 Task: Create new contact,   with mail id: 'HillNora@Gmail.com', first name: 'Nora', Last name: 'Hill', Job Title: IT Consultant, Phone number (916) 555-5678. Change life cycle stage to  'Lead' and lead status to 'New'. Add new company to the associated contact: wustl.edu and type: Vendor. Logged in from softage.4@softage.net
Action: Mouse moved to (66, 50)
Screenshot: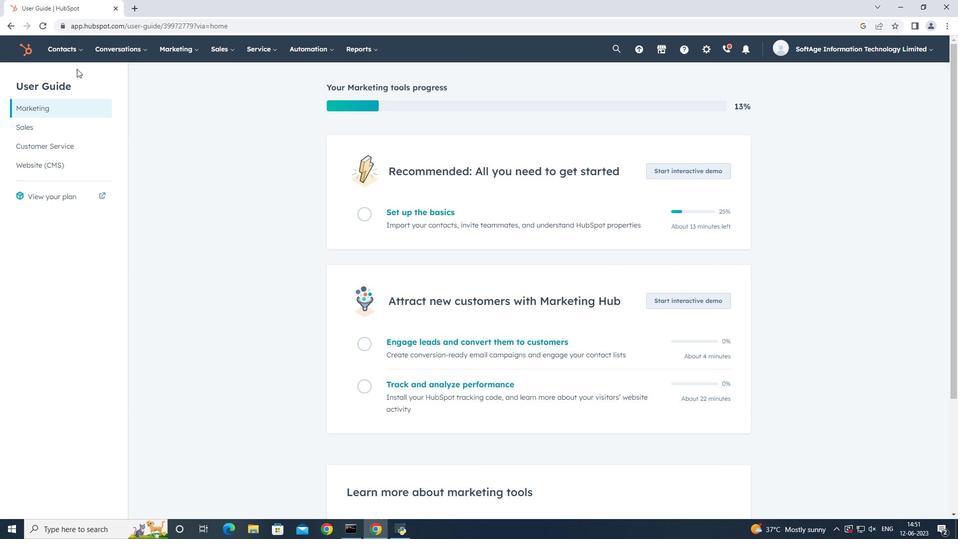 
Action: Mouse pressed left at (66, 50)
Screenshot: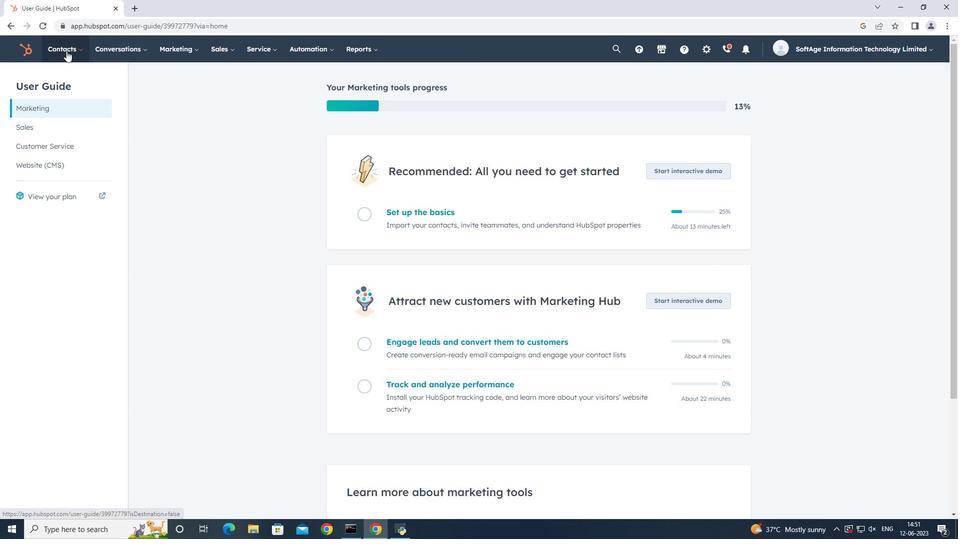 
Action: Mouse moved to (84, 73)
Screenshot: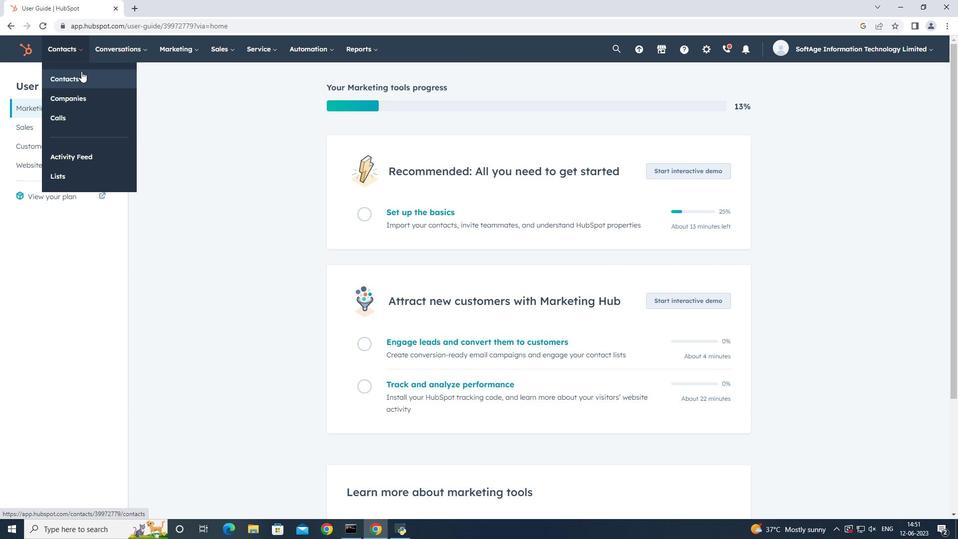 
Action: Mouse pressed left at (84, 73)
Screenshot: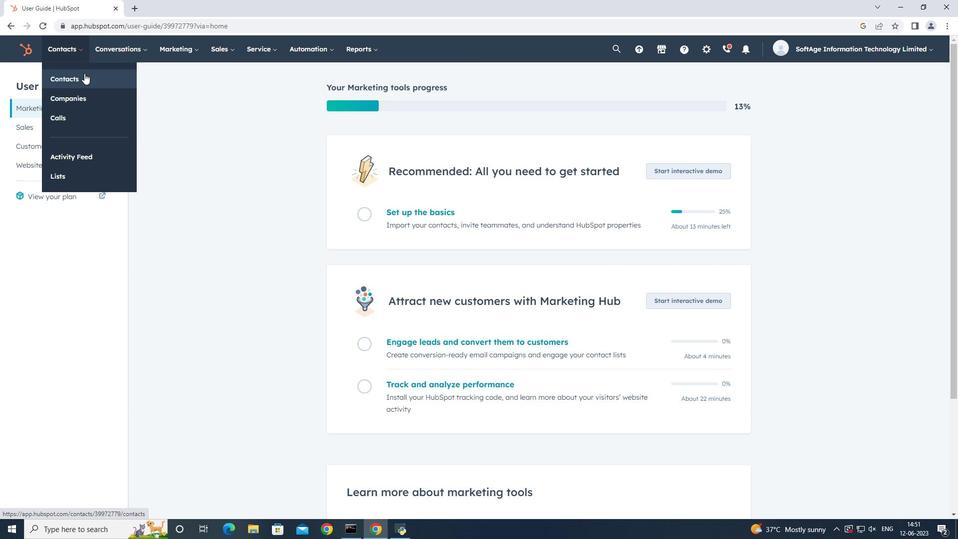 
Action: Mouse moved to (907, 85)
Screenshot: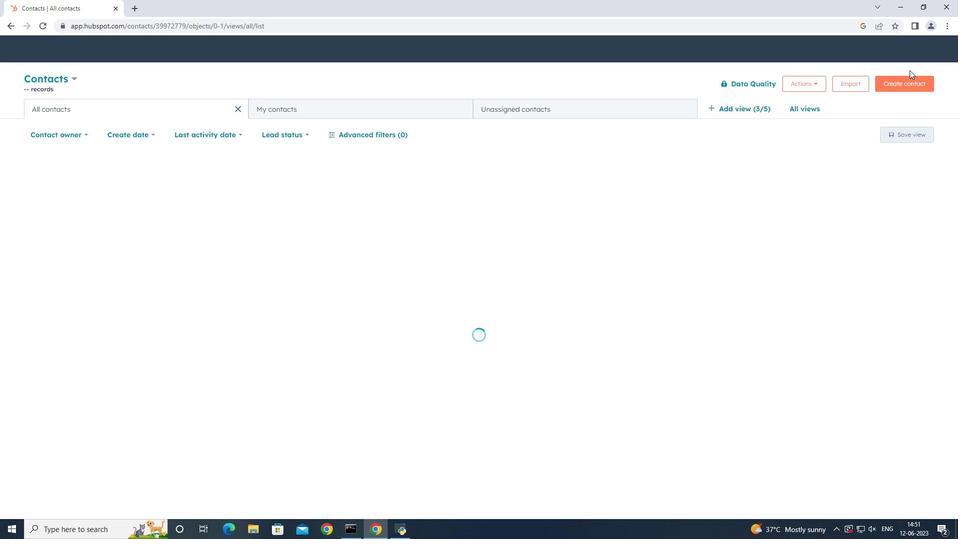 
Action: Mouse pressed left at (907, 85)
Screenshot: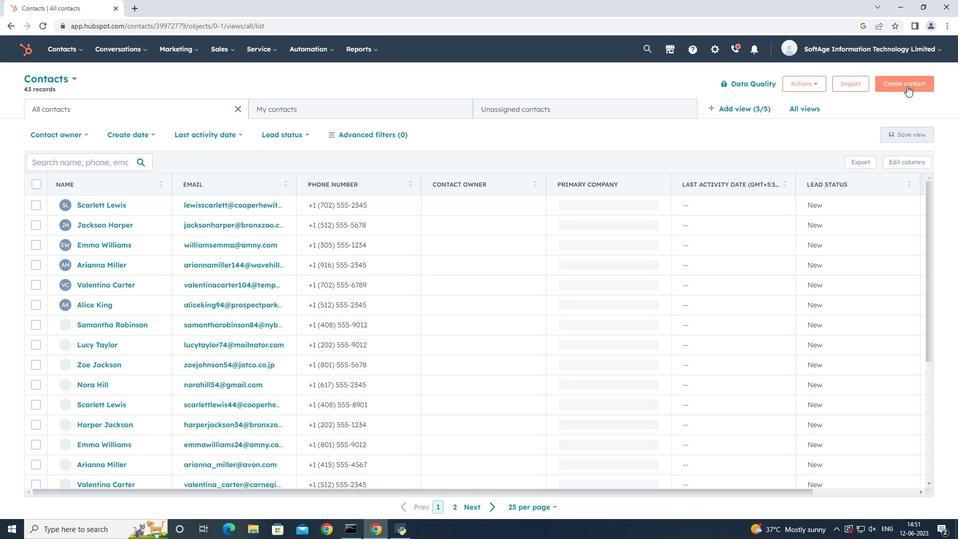 
Action: Mouse moved to (730, 128)
Screenshot: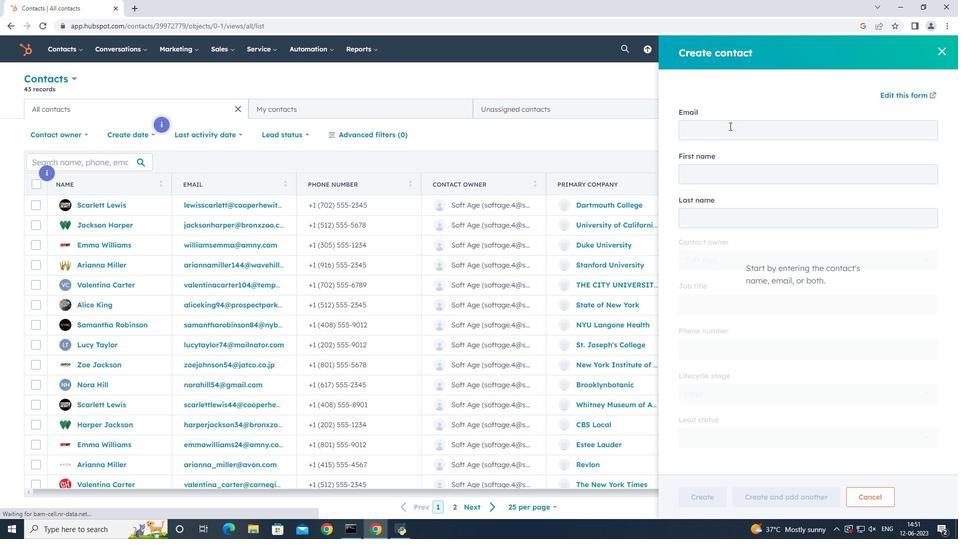 
Action: Mouse pressed left at (730, 128)
Screenshot: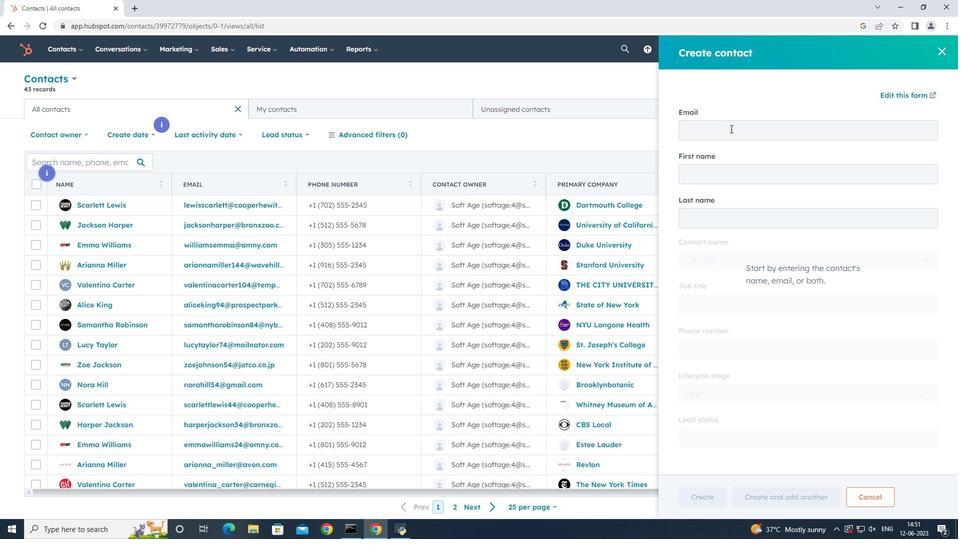 
Action: Key pressed <Key.shift>Hill<Key.shift>Nora<Key.shift>@gmail.com<Key.tab><Key.shift><Key.shift><Key.shift><Key.shift><Key.shift><Key.shift><Key.shift><Key.shift><Key.shift><Key.shift><Key.shift><Key.shift><Key.shift><Key.shift><Key.shift><Key.shift><Key.shift><Key.shift><Key.shift><Key.shift><Key.shift><Key.shift><Key.shift>H<Key.backspace><Key.shift>Nora<Key.tab><Key.shift><Key.shift>Hill
Screenshot: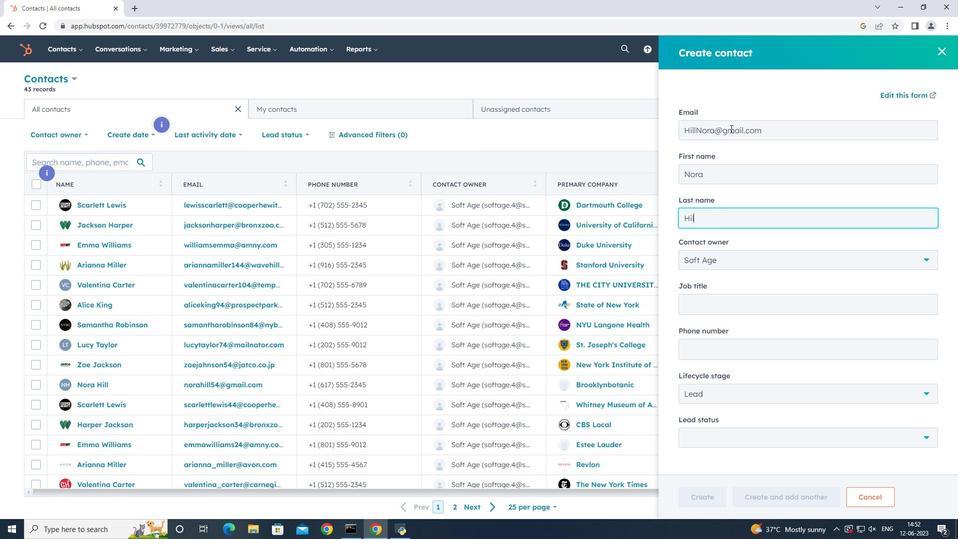
Action: Mouse moved to (822, 299)
Screenshot: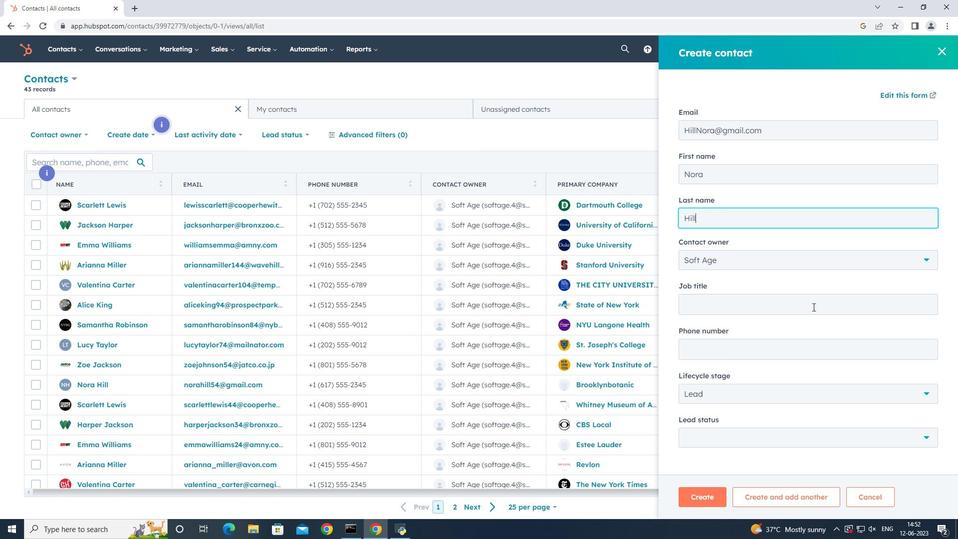
Action: Mouse pressed left at (822, 299)
Screenshot: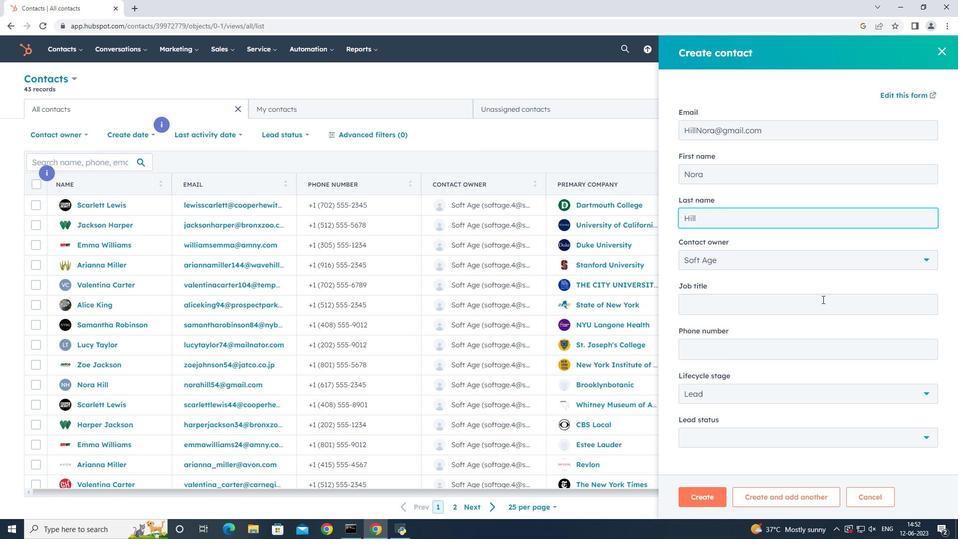 
Action: Mouse moved to (827, 298)
Screenshot: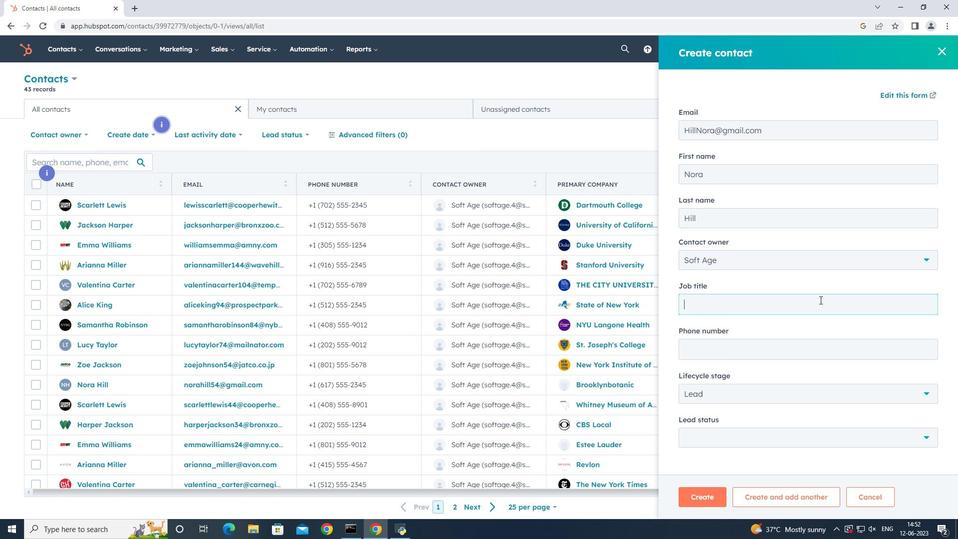 
Action: Key pressed <Key.shift_r>IT<Key.space><Key.shift><Key.shift><Key.shift>Consultant
Screenshot: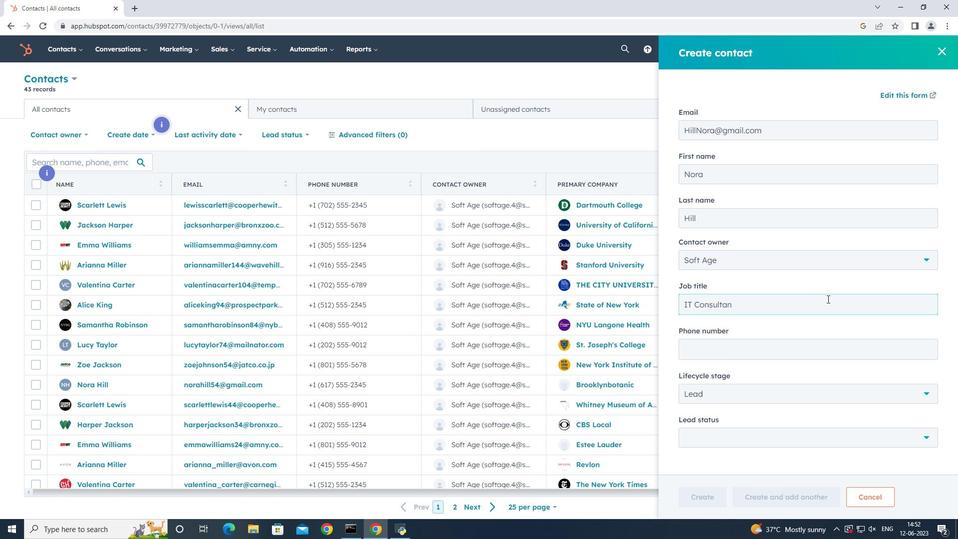 
Action: Mouse moved to (826, 353)
Screenshot: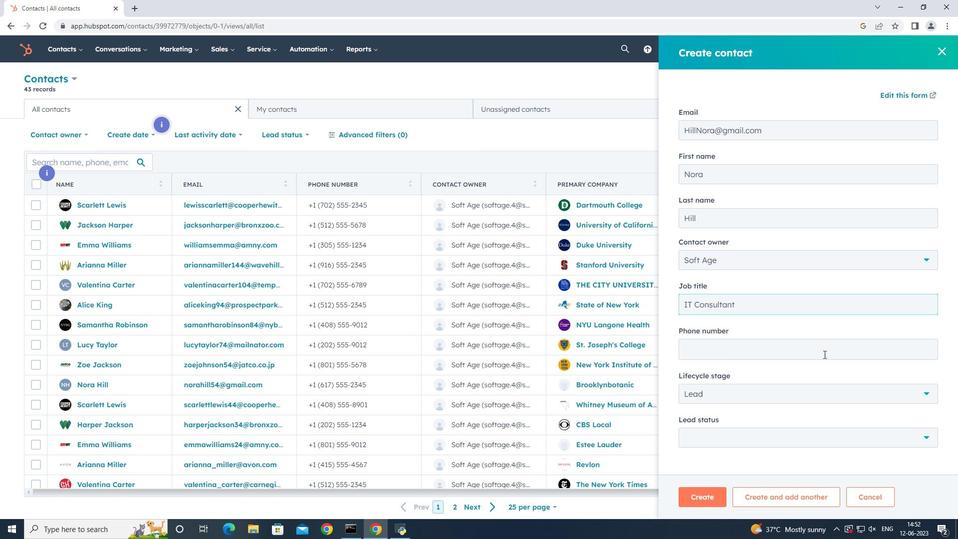 
Action: Mouse pressed left at (826, 353)
Screenshot: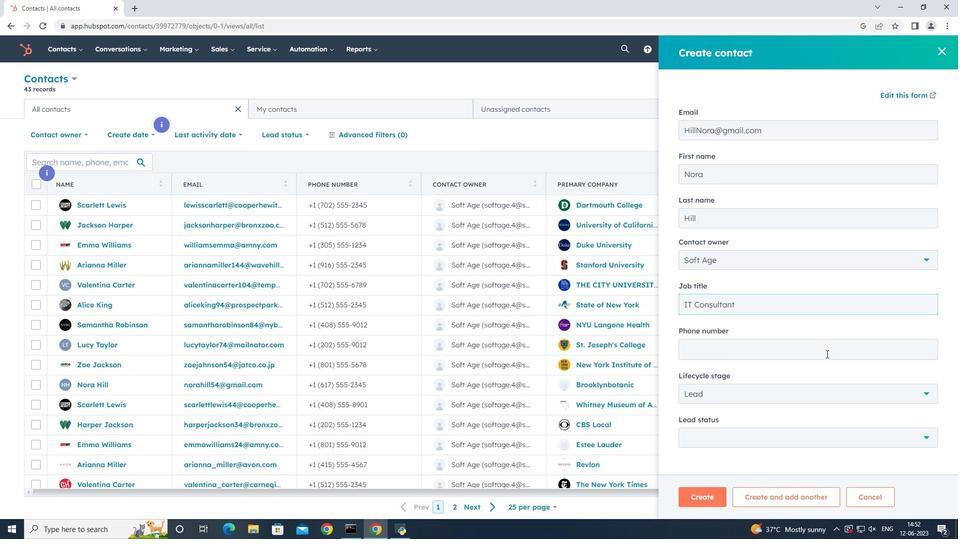 
Action: Mouse moved to (871, 350)
Screenshot: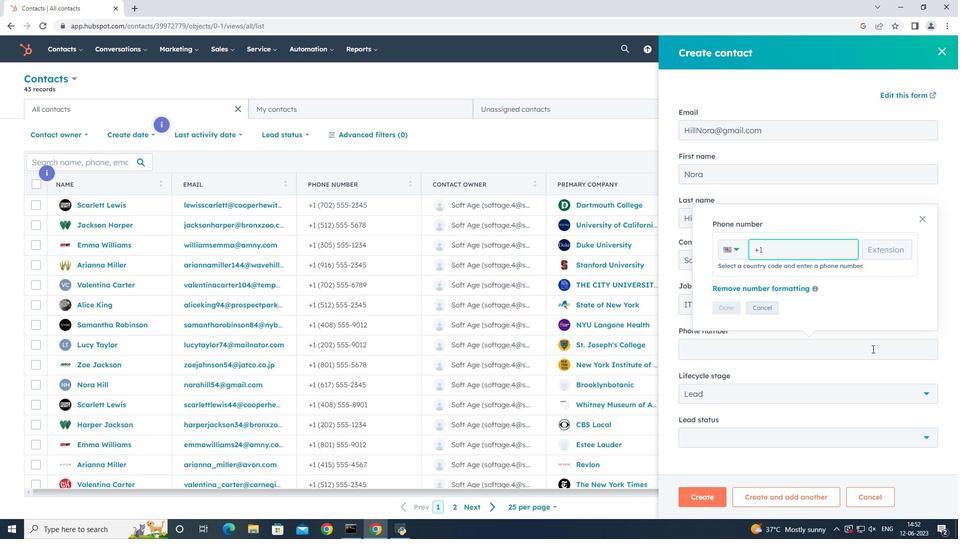 
Action: Key pressed 9165555678
Screenshot: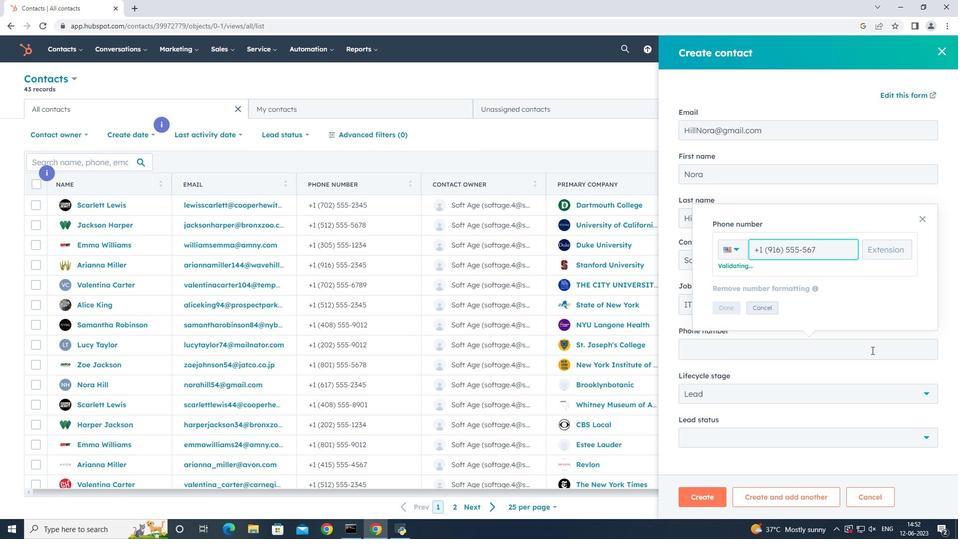 
Action: Mouse moved to (716, 308)
Screenshot: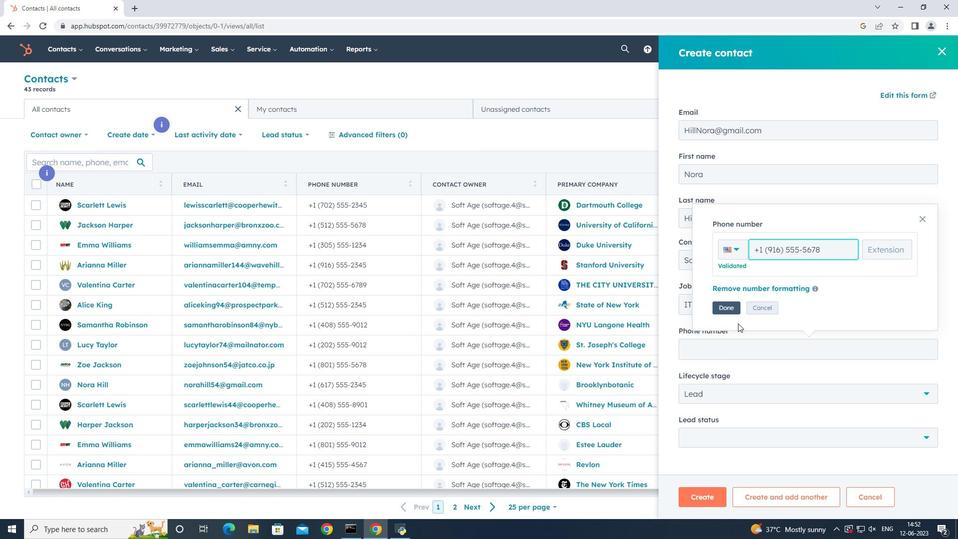 
Action: Mouse pressed left at (716, 308)
Screenshot: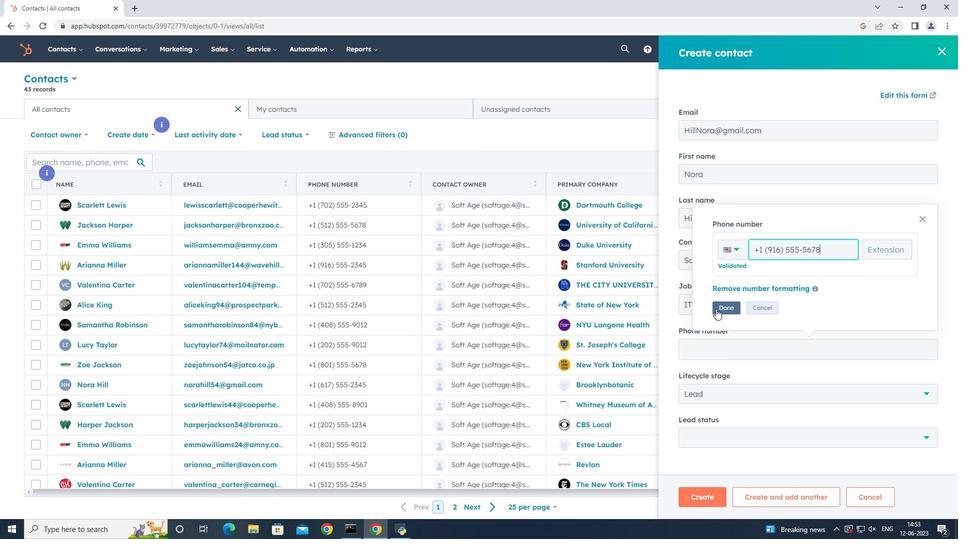 
Action: Mouse moved to (782, 393)
Screenshot: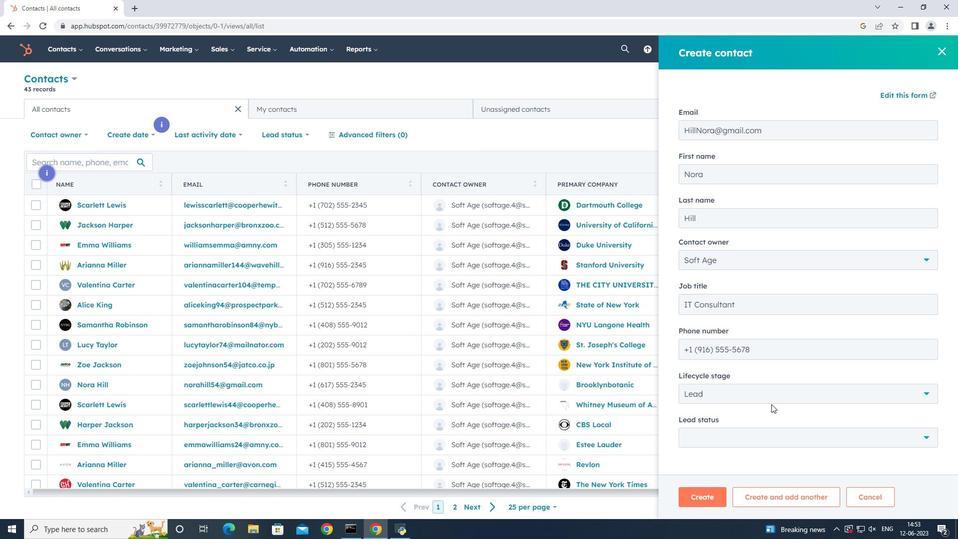 
Action: Mouse pressed left at (782, 393)
Screenshot: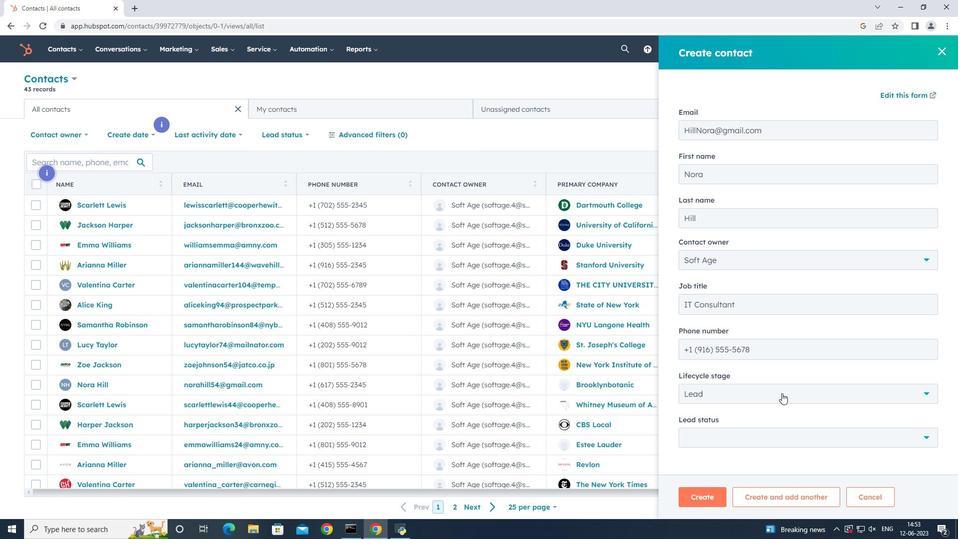 
Action: Mouse moved to (781, 295)
Screenshot: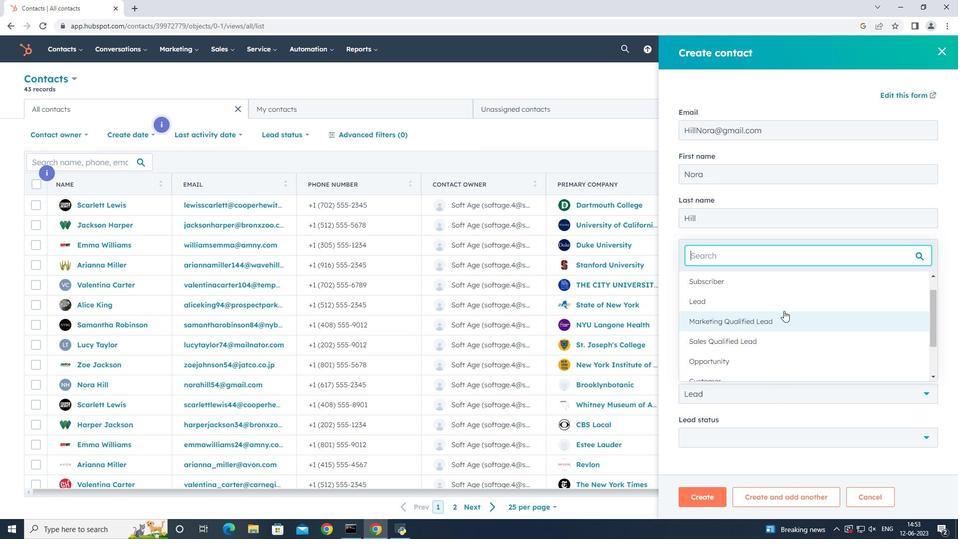 
Action: Mouse pressed left at (781, 295)
Screenshot: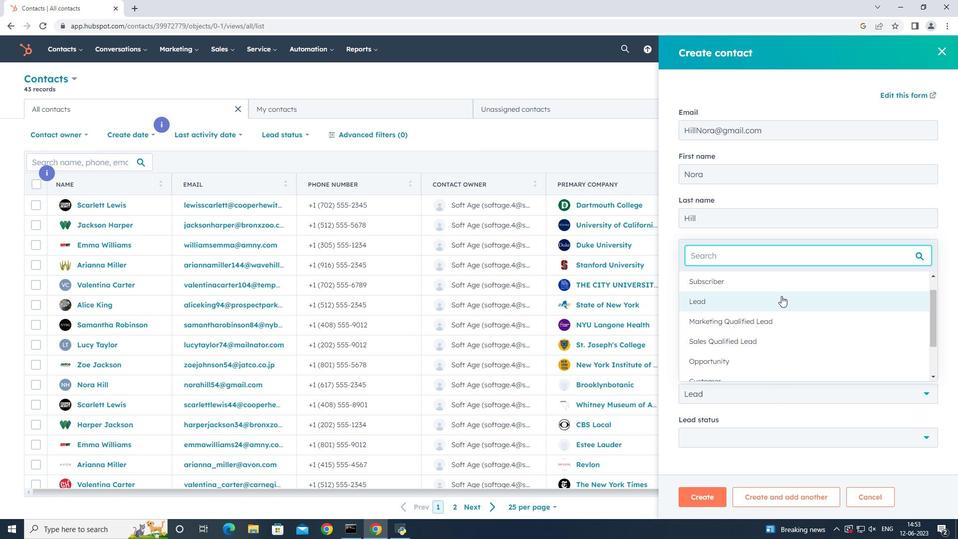 
Action: Mouse moved to (774, 436)
Screenshot: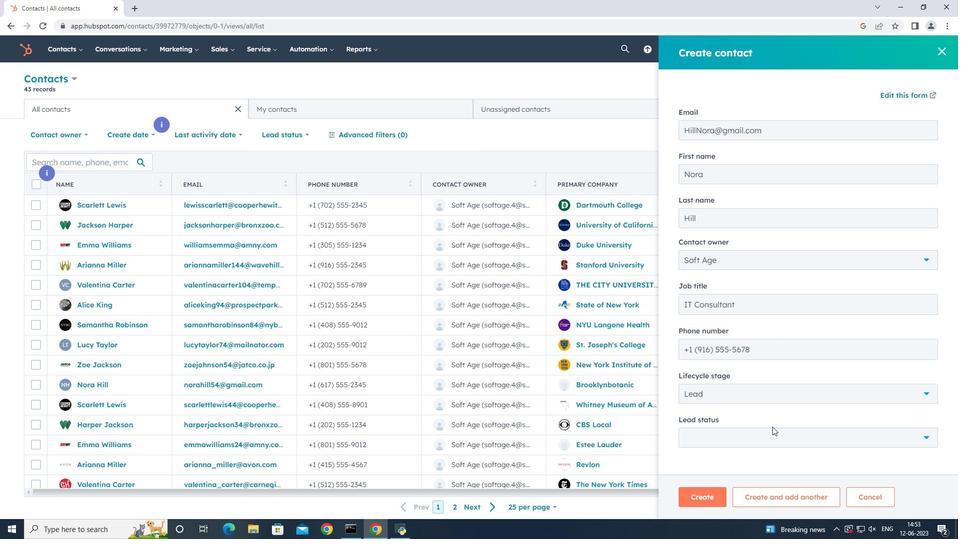 
Action: Mouse pressed left at (774, 436)
Screenshot: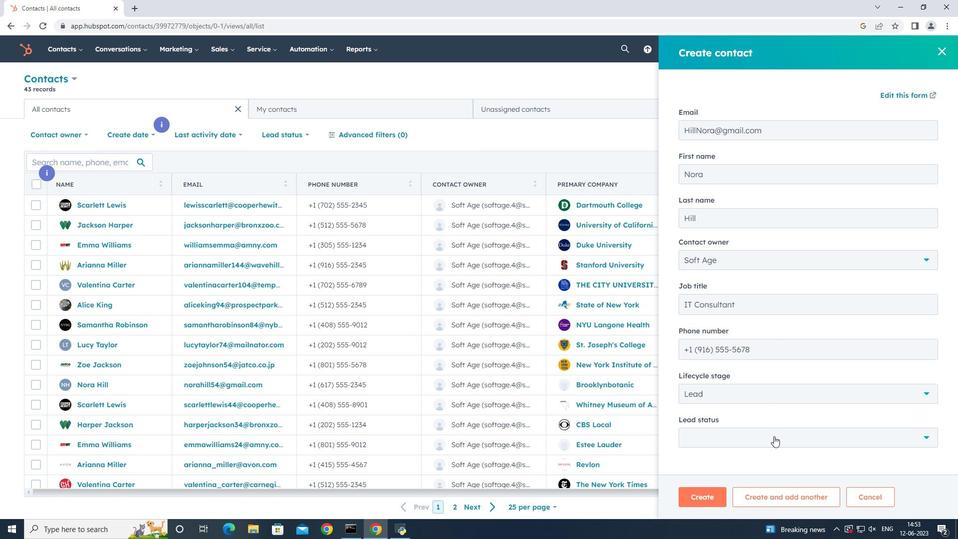 
Action: Mouse moved to (789, 350)
Screenshot: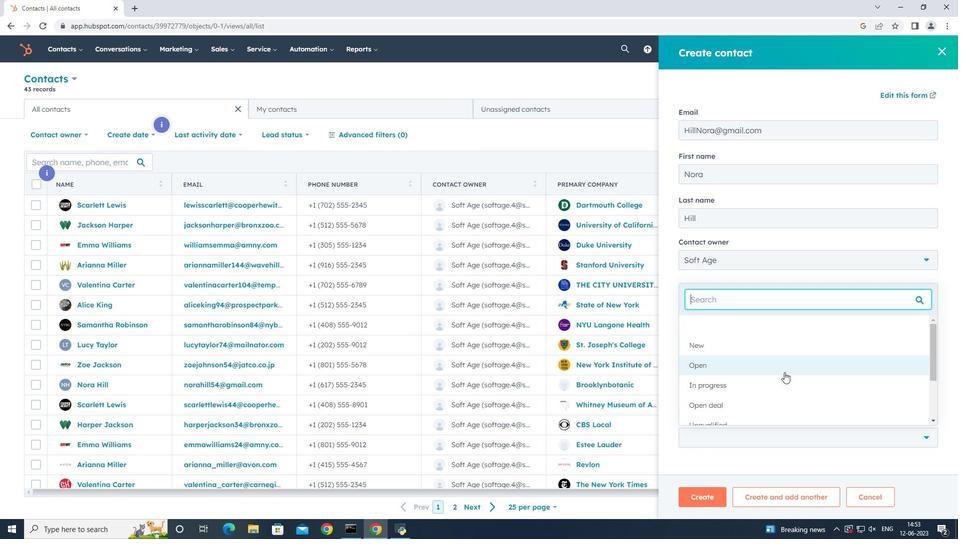 
Action: Mouse pressed left at (789, 350)
Screenshot: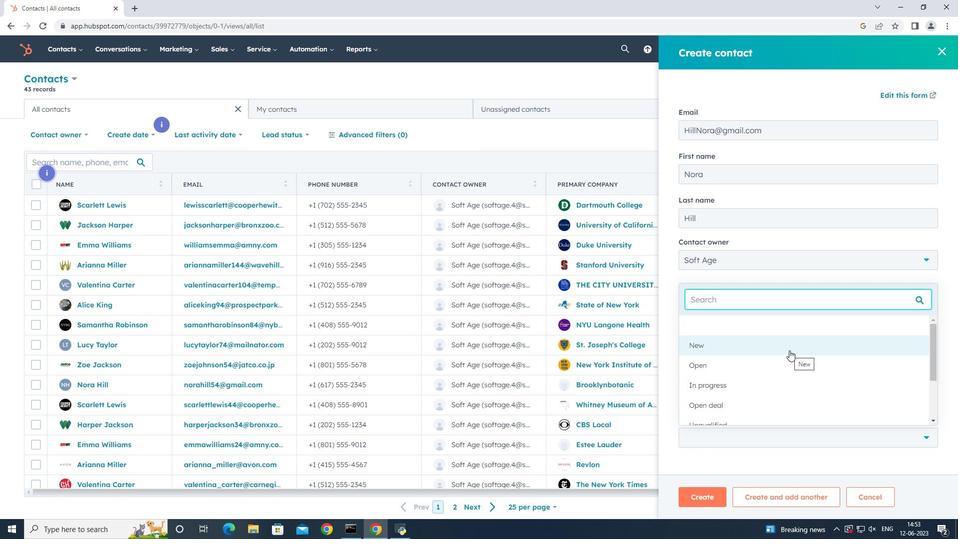 
Action: Mouse moved to (704, 499)
Screenshot: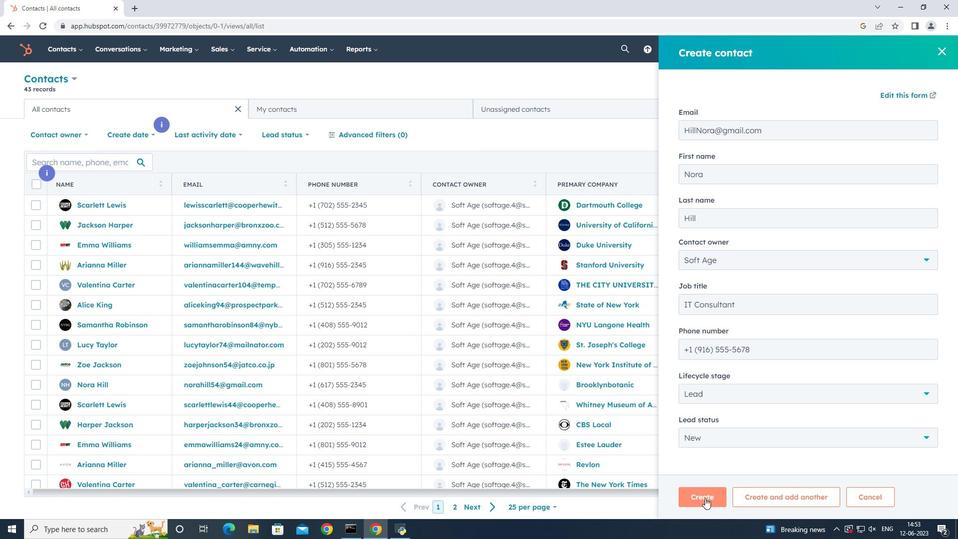 
Action: Mouse pressed left at (704, 499)
Screenshot: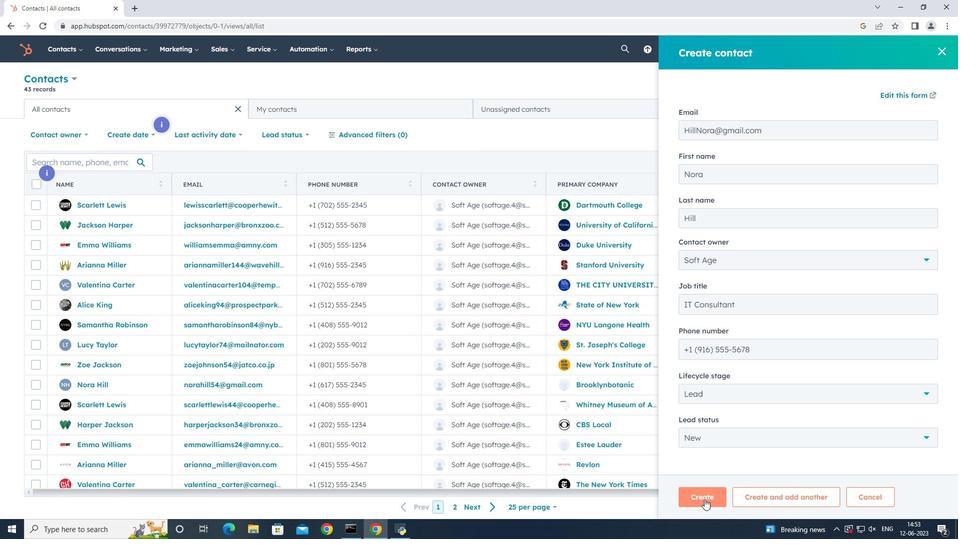 
Action: Mouse moved to (677, 319)
Screenshot: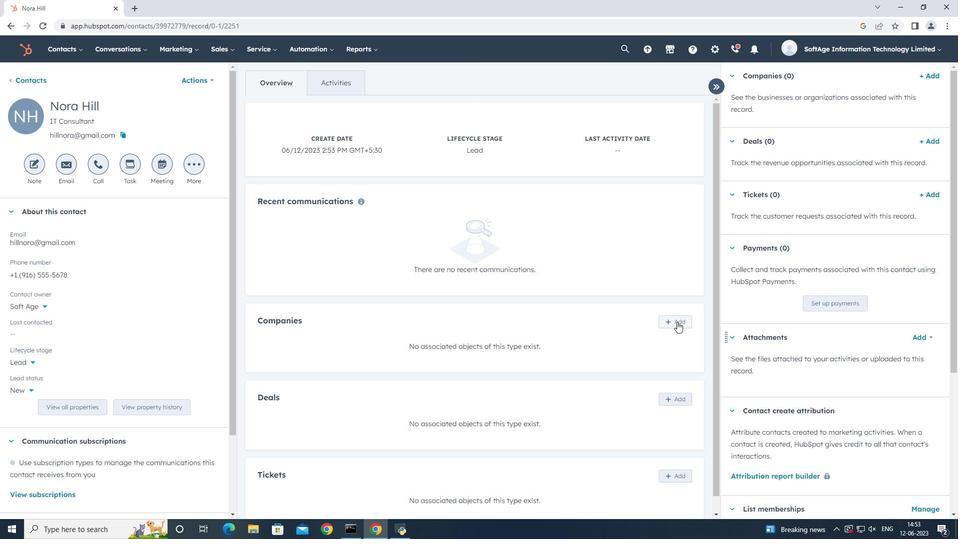 
Action: Mouse pressed left at (677, 319)
Screenshot: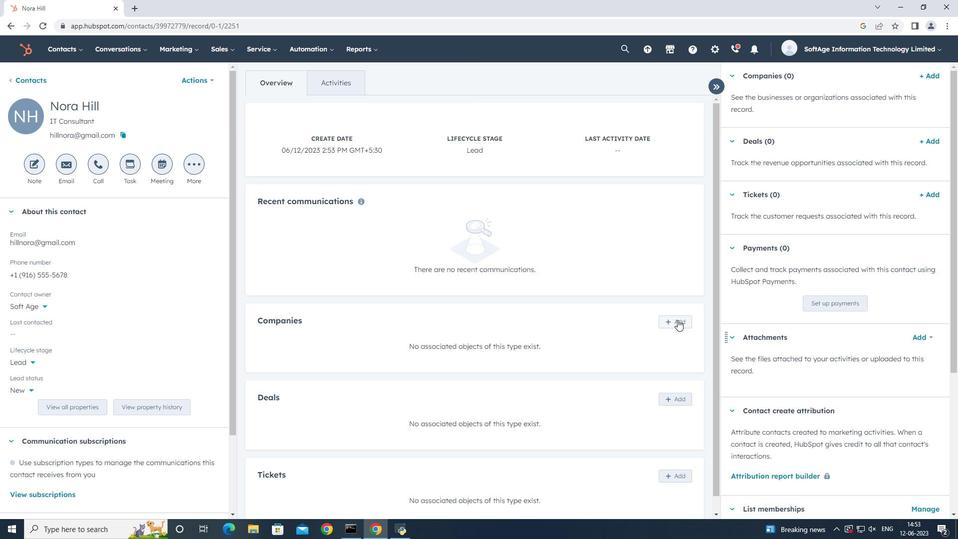 
Action: Mouse moved to (773, 106)
Screenshot: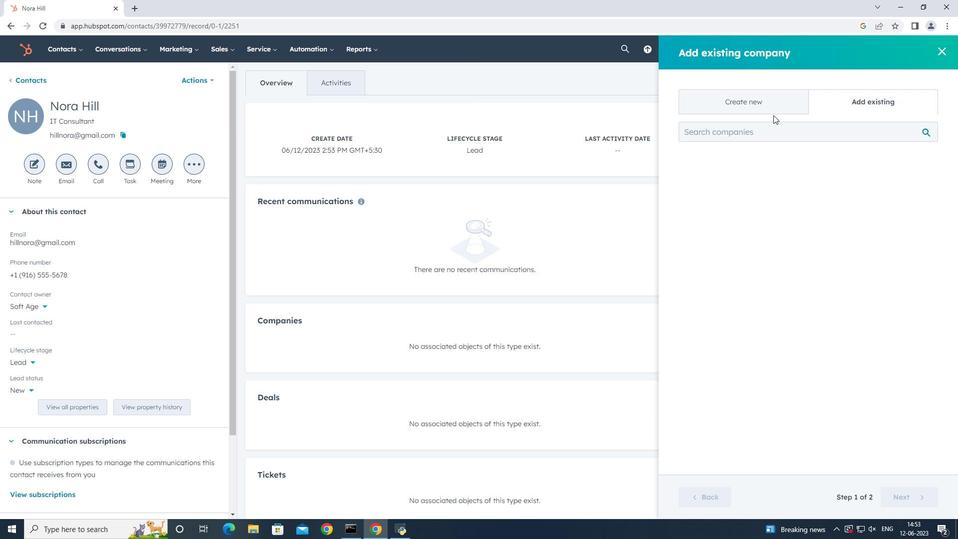 
Action: Mouse pressed left at (773, 106)
Screenshot: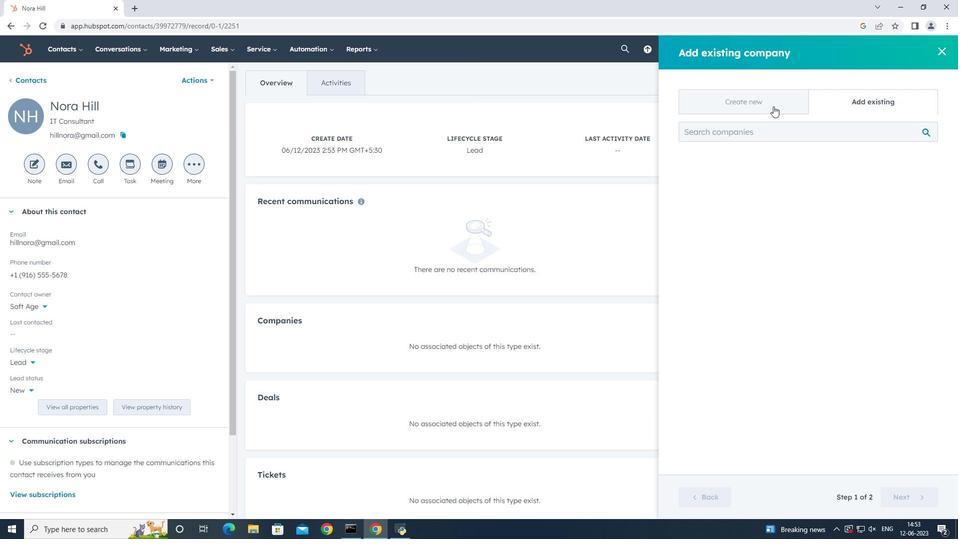 
Action: Mouse moved to (747, 162)
Screenshot: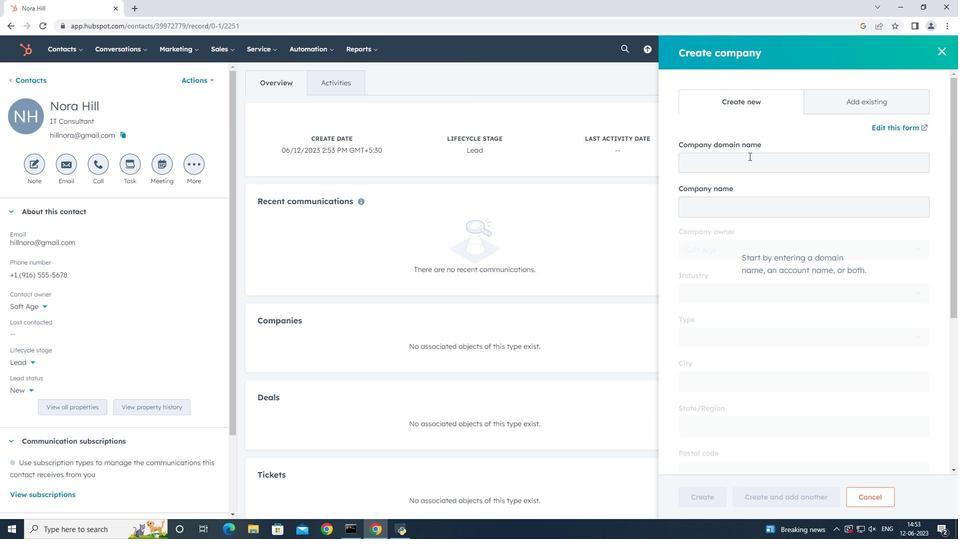
Action: Mouse pressed left at (747, 162)
Screenshot: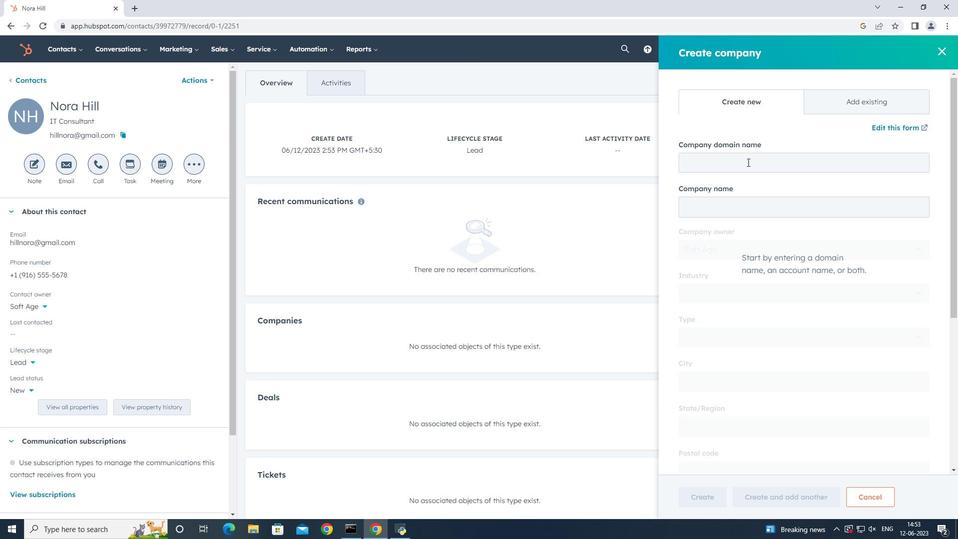 
Action: Key pressed wr<Key.backspace>ustl.edu
Screenshot: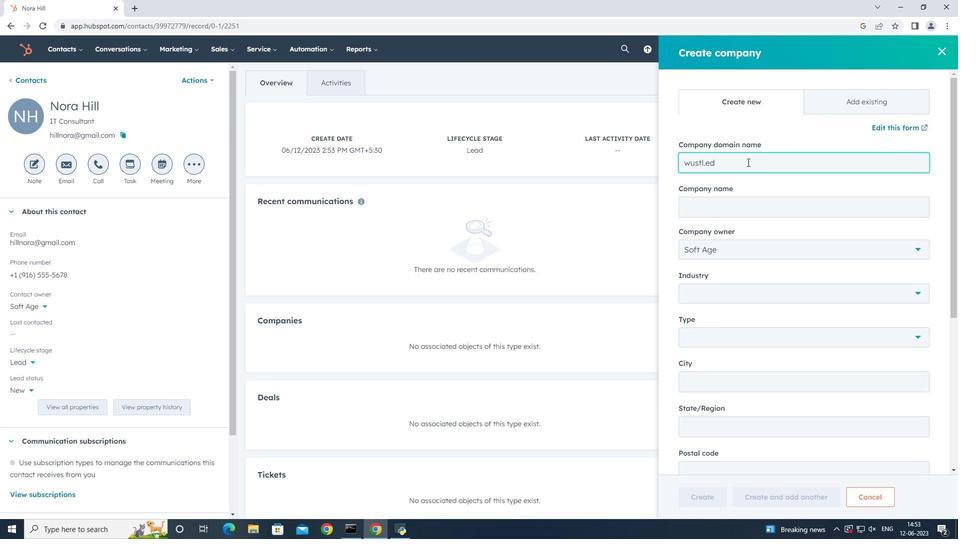 
Action: Mouse moved to (796, 336)
Screenshot: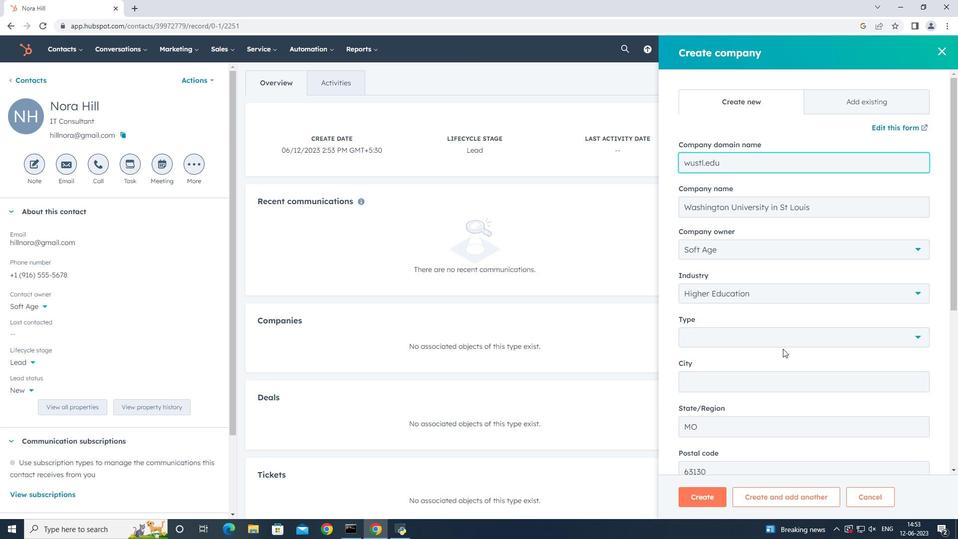 
Action: Mouse pressed left at (796, 336)
Screenshot: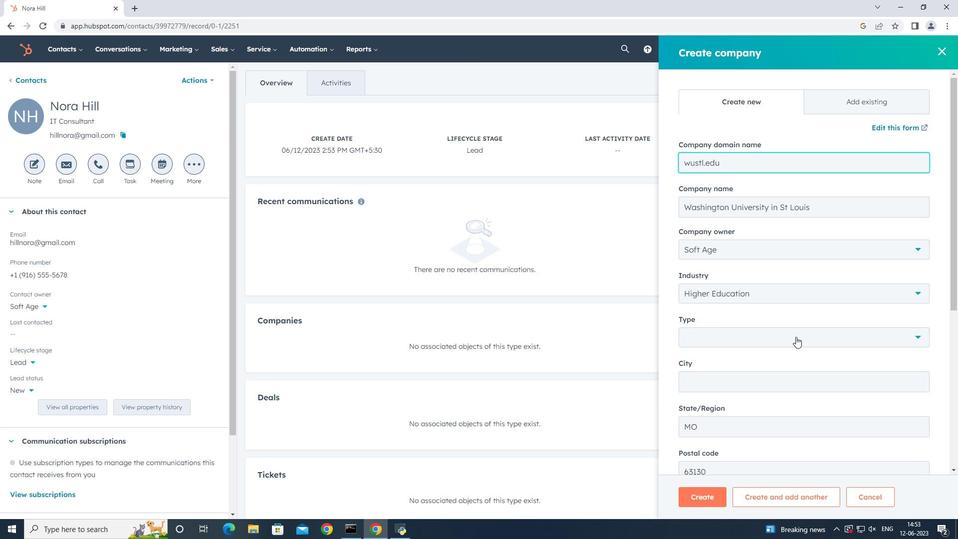 
Action: Mouse moved to (764, 445)
Screenshot: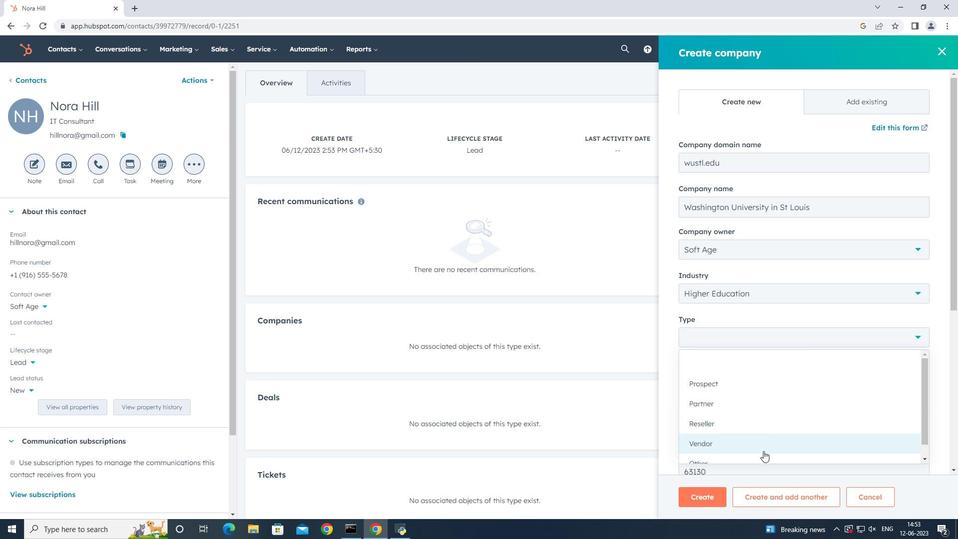 
Action: Mouse pressed left at (764, 445)
Screenshot: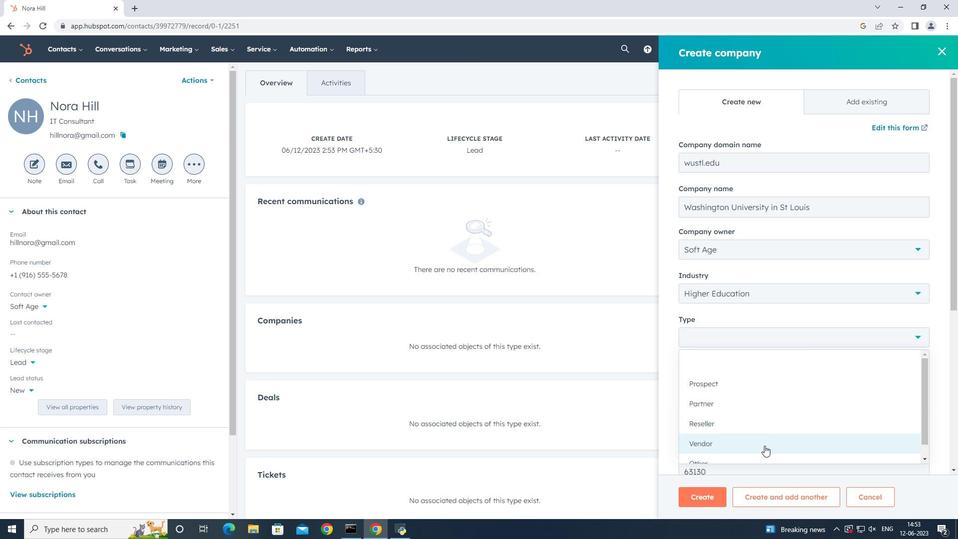 
Action: Mouse moved to (774, 374)
Screenshot: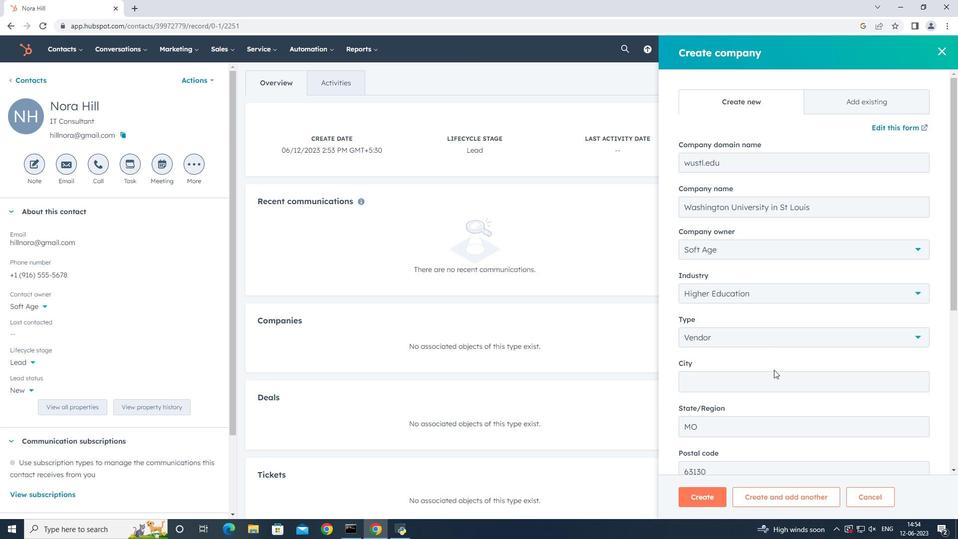 
Action: Mouse scrolled (774, 373) with delta (0, 0)
Screenshot: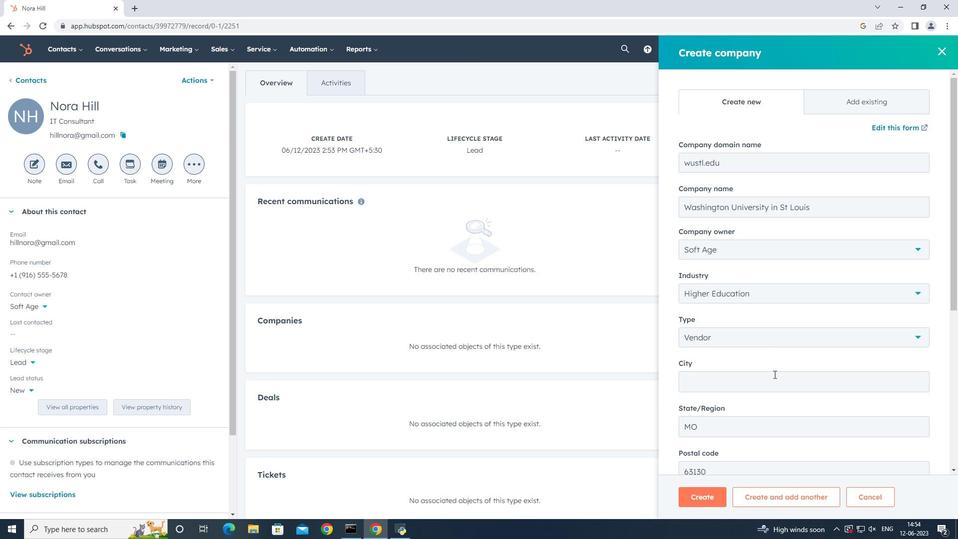 
Action: Mouse scrolled (774, 373) with delta (0, 0)
Screenshot: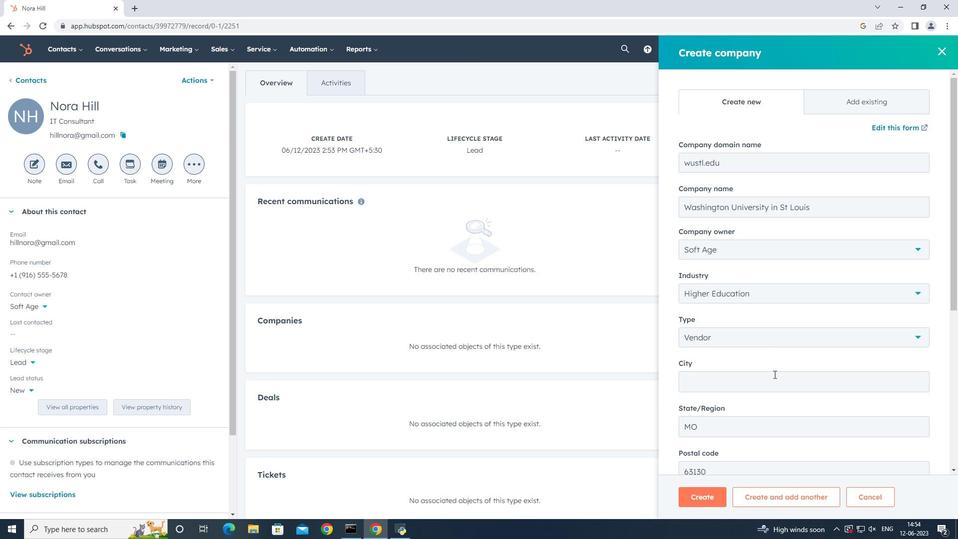 
Action: Mouse scrolled (774, 373) with delta (0, 0)
Screenshot: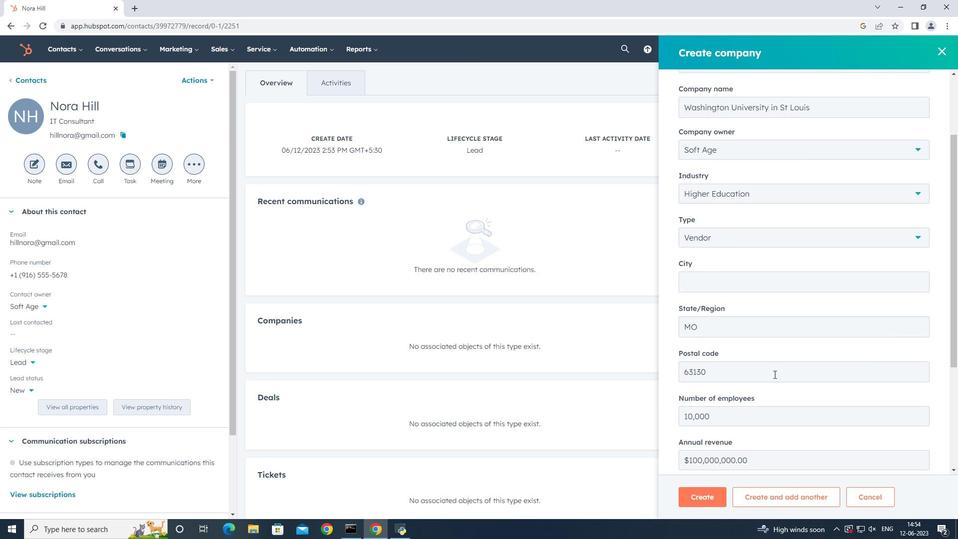 
Action: Mouse scrolled (774, 373) with delta (0, 0)
Screenshot: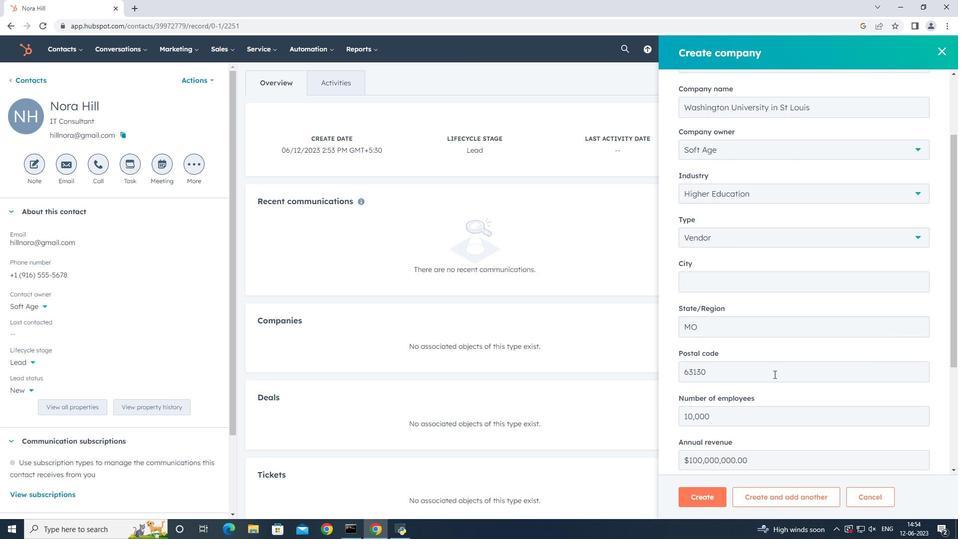 
Action: Mouse scrolled (774, 373) with delta (0, 0)
Screenshot: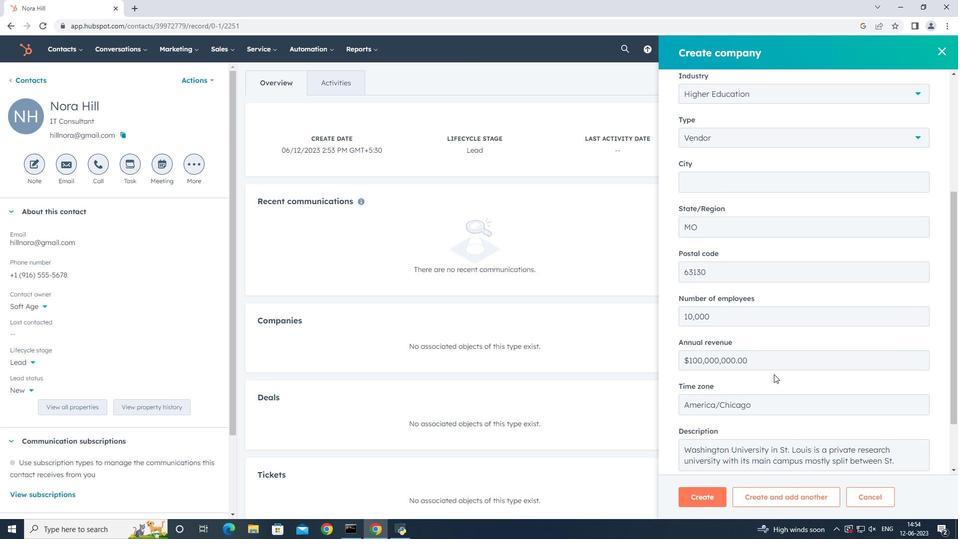 
Action: Mouse scrolled (774, 373) with delta (0, 0)
Screenshot: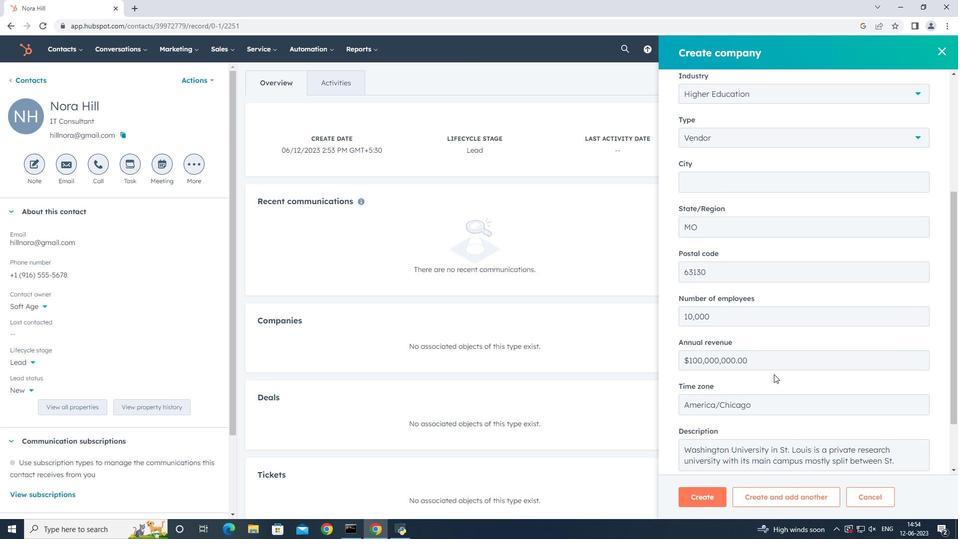 
Action: Mouse scrolled (774, 373) with delta (0, 0)
Screenshot: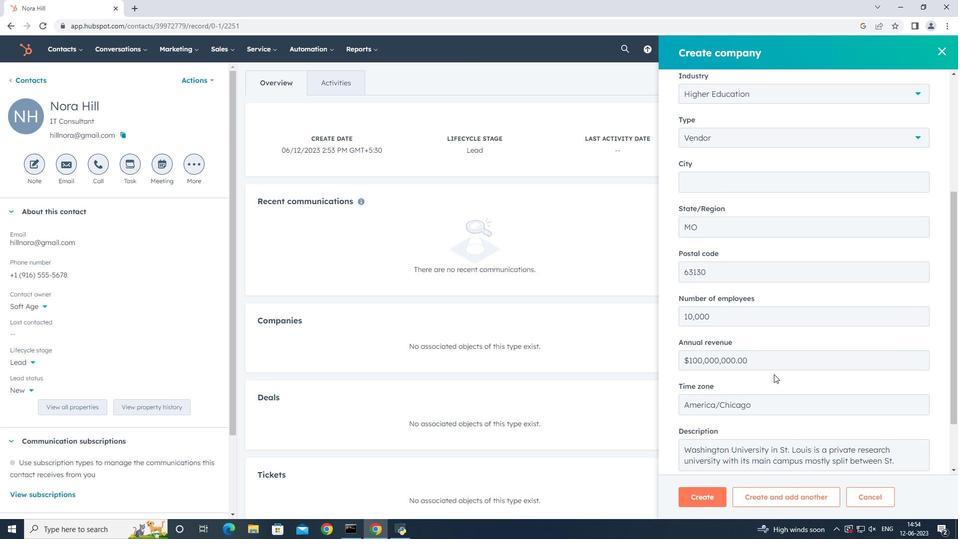 
Action: Mouse scrolled (774, 373) with delta (0, 0)
Screenshot: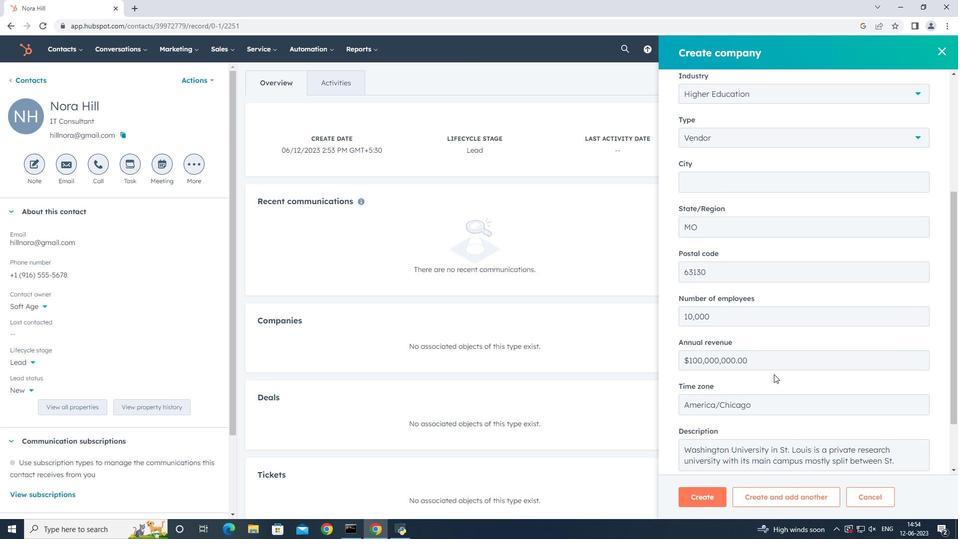 
Action: Mouse moved to (710, 497)
Screenshot: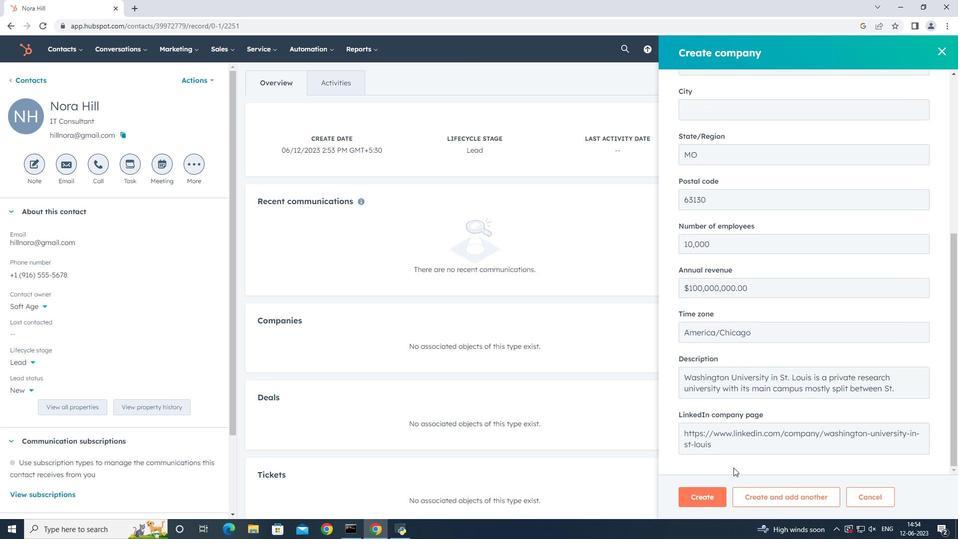
Action: Mouse pressed left at (710, 497)
Screenshot: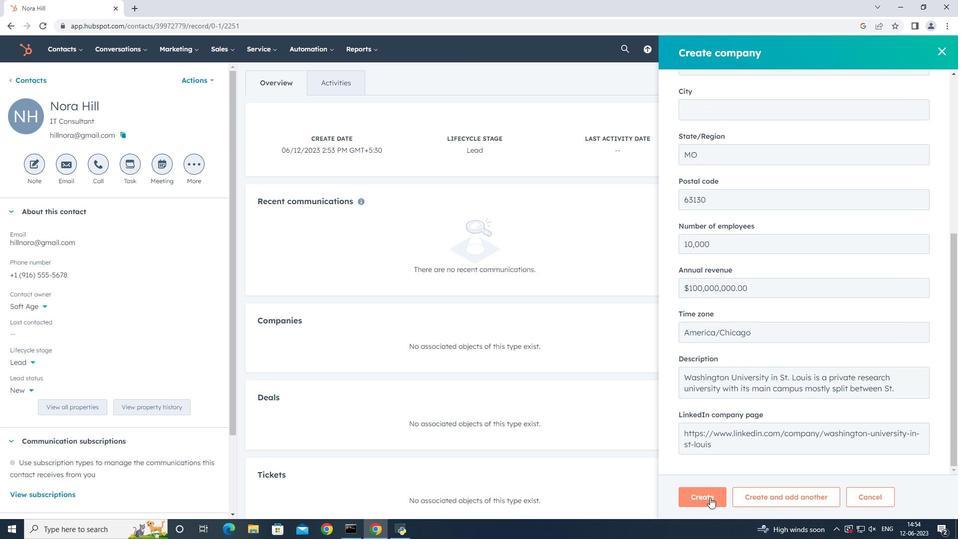 
Action: Mouse moved to (467, 333)
Screenshot: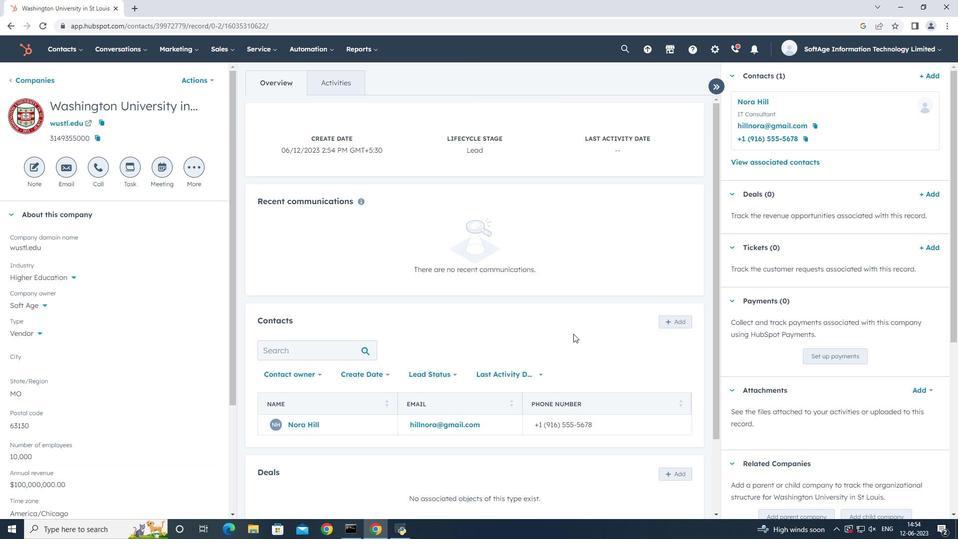 
